 Task: Create a due date automation trigger when advanced on, on the tuesday of the week a card is due add fields without custom field "Resume" set to 10 at 11:00 AM.
Action: Mouse moved to (1013, 76)
Screenshot: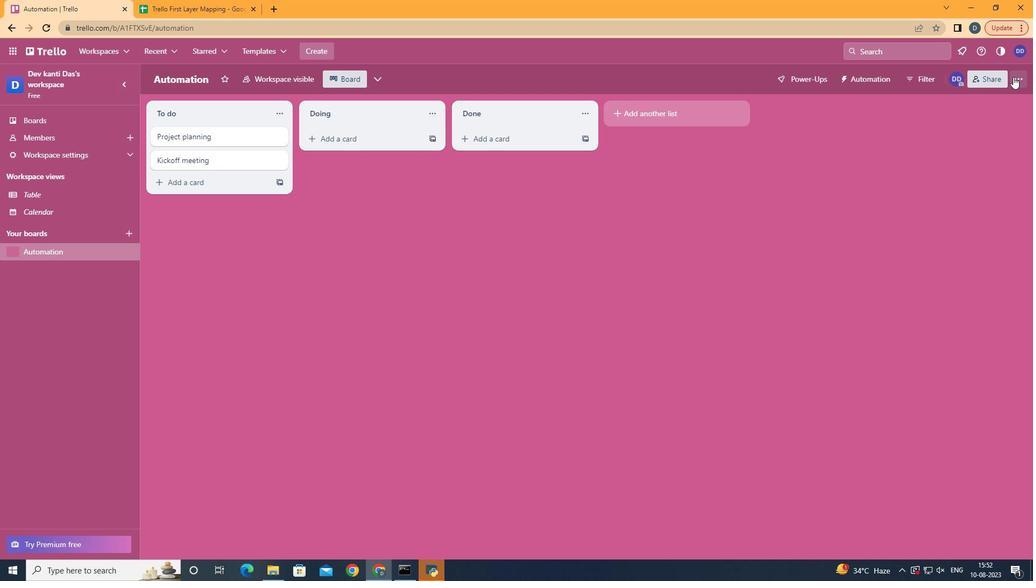 
Action: Mouse pressed left at (1013, 76)
Screenshot: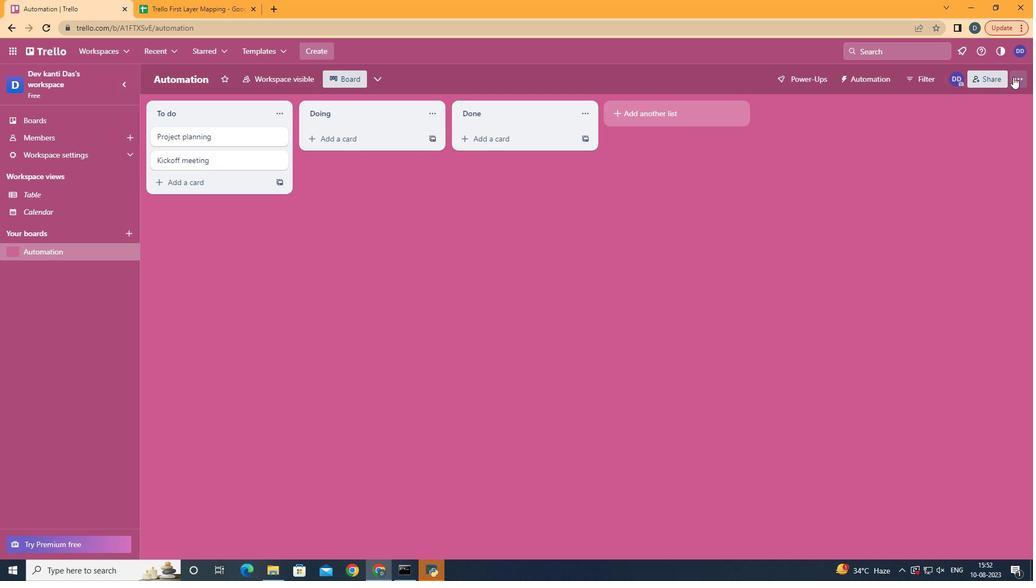 
Action: Mouse moved to (961, 217)
Screenshot: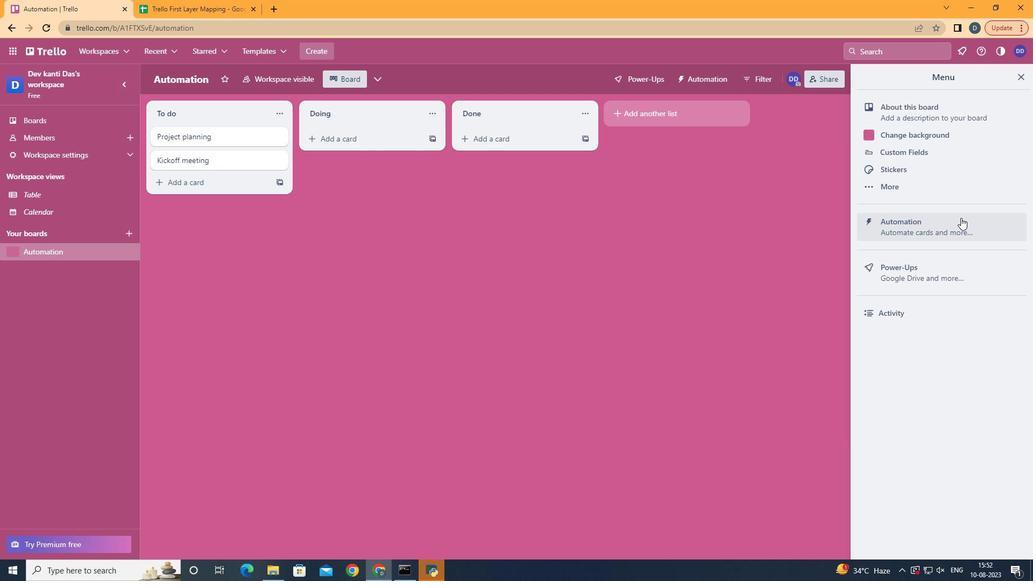 
Action: Mouse pressed left at (961, 217)
Screenshot: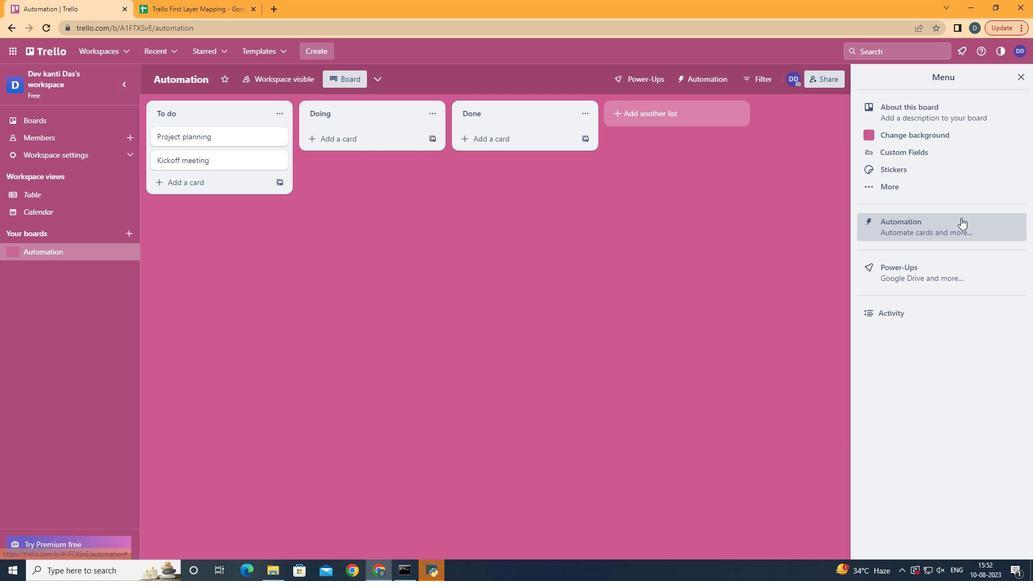 
Action: Mouse moved to (217, 219)
Screenshot: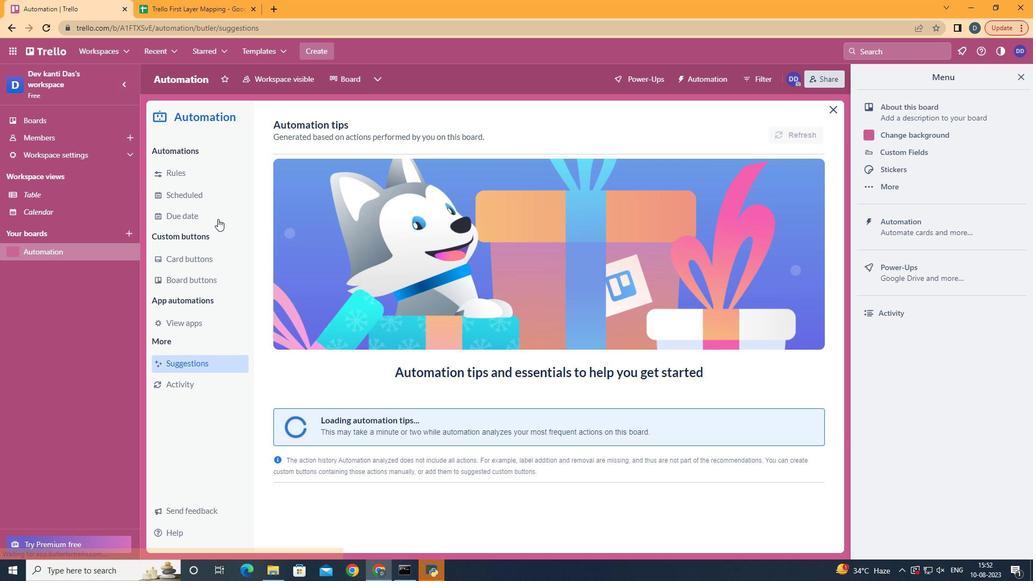 
Action: Mouse pressed left at (217, 219)
Screenshot: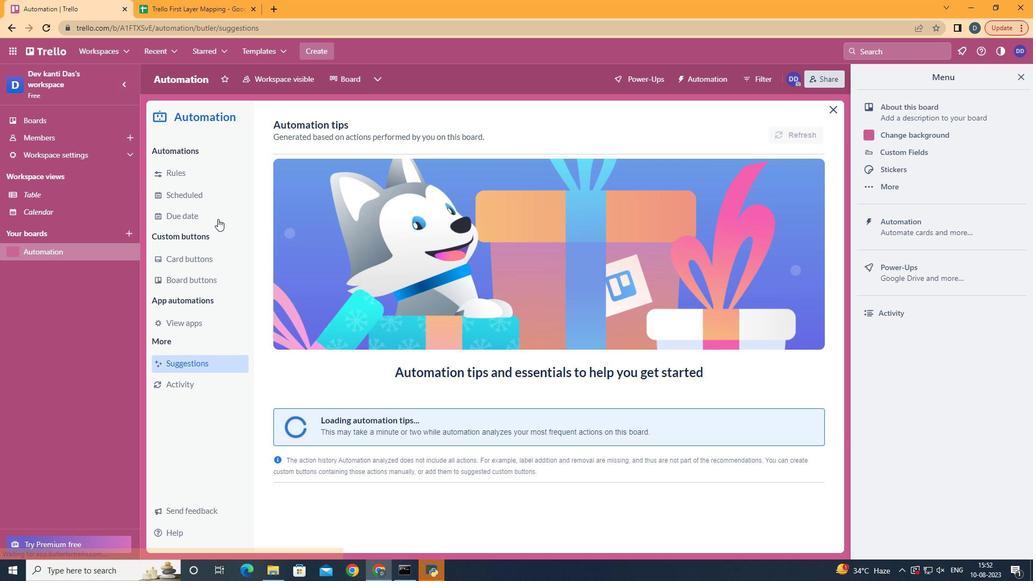 
Action: Mouse moved to (758, 130)
Screenshot: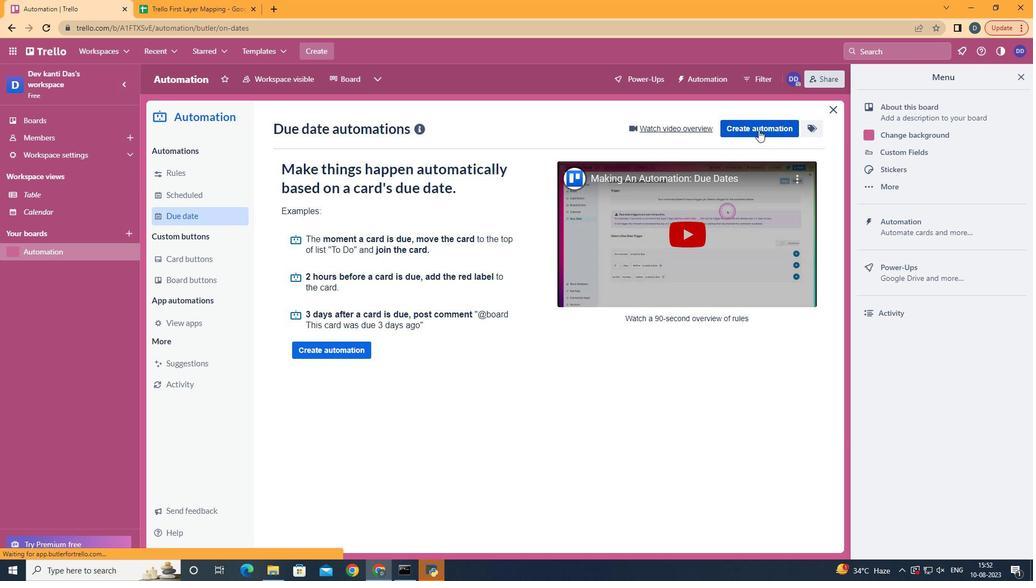 
Action: Mouse pressed left at (758, 130)
Screenshot: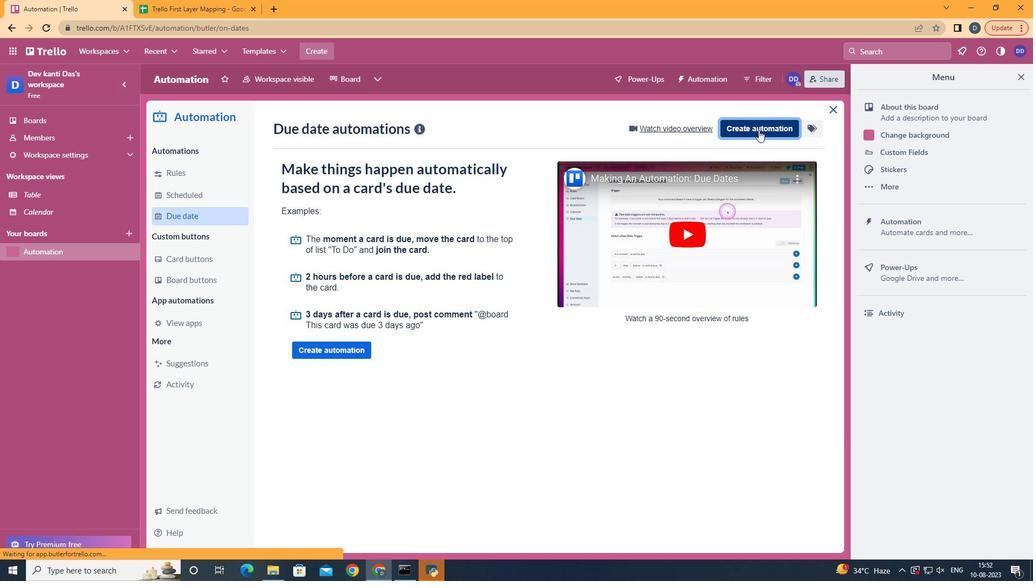 
Action: Mouse moved to (558, 238)
Screenshot: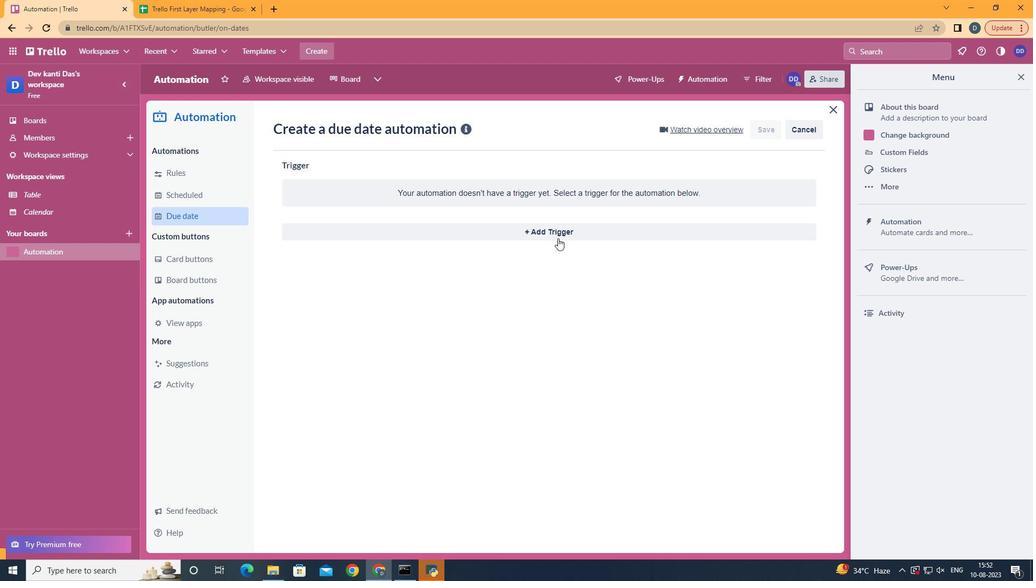
Action: Mouse pressed left at (558, 238)
Screenshot: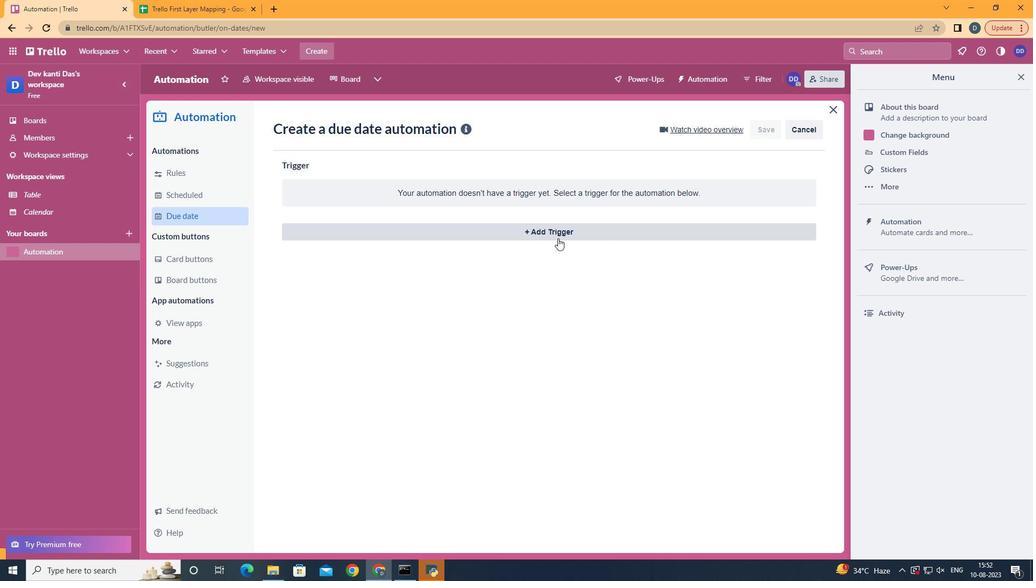 
Action: Mouse moved to (360, 306)
Screenshot: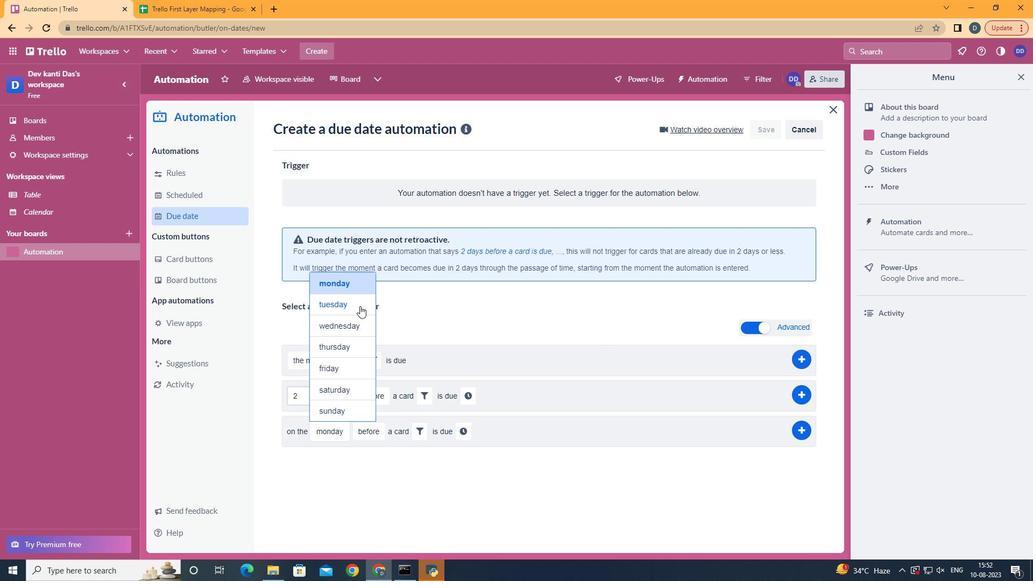 
Action: Mouse pressed left at (360, 306)
Screenshot: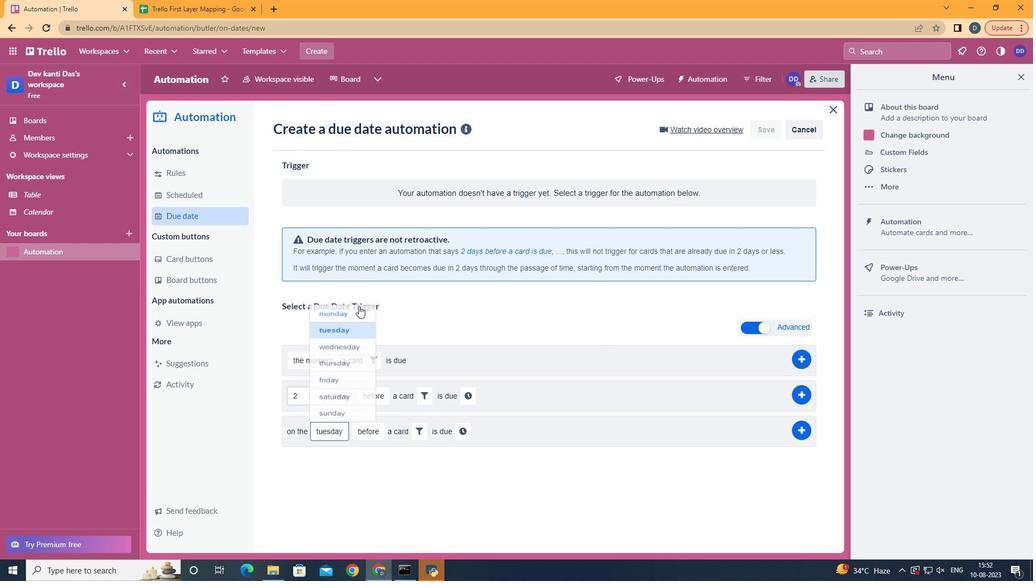 
Action: Mouse moved to (384, 491)
Screenshot: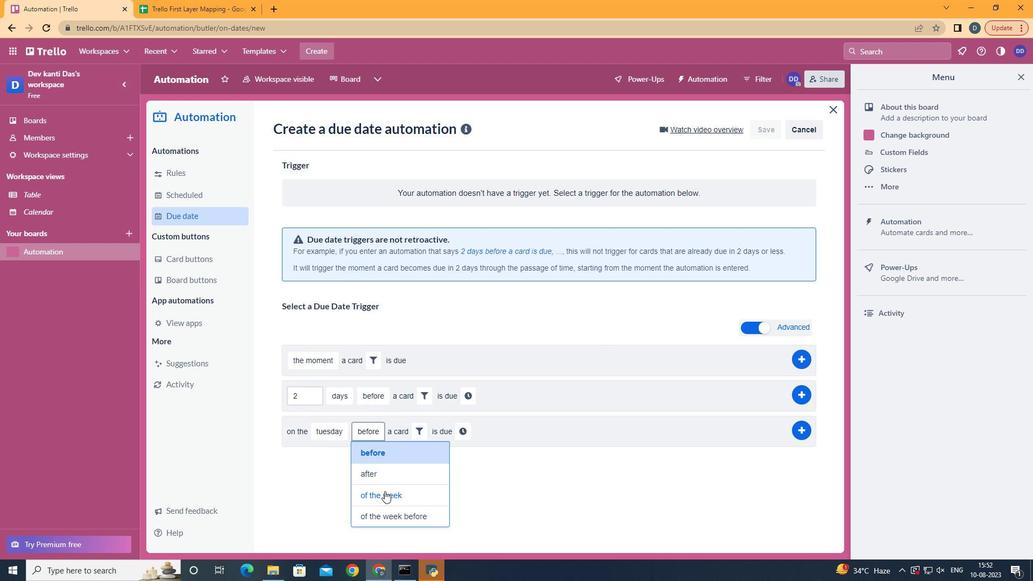 
Action: Mouse pressed left at (384, 491)
Screenshot: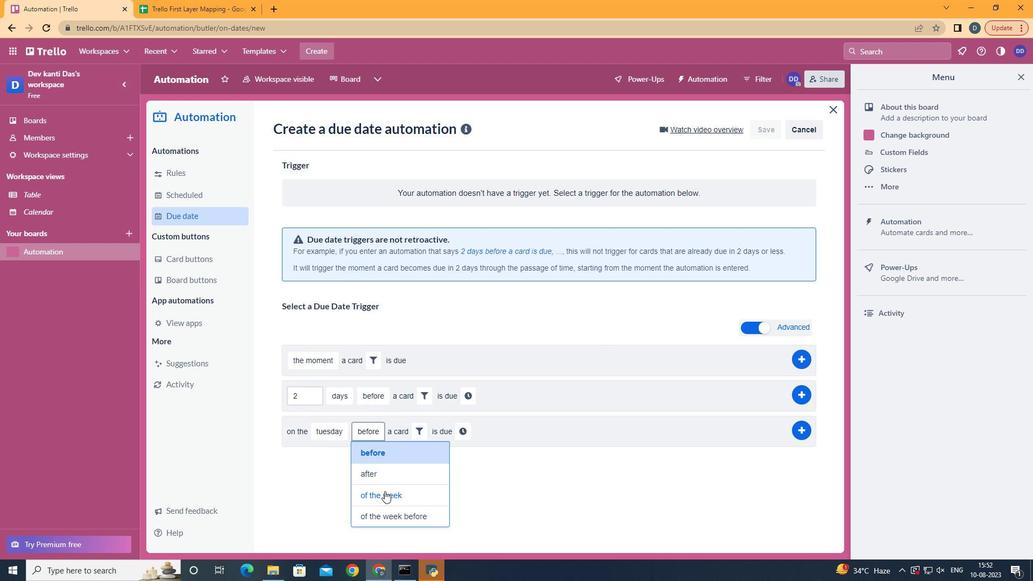 
Action: Mouse moved to (433, 427)
Screenshot: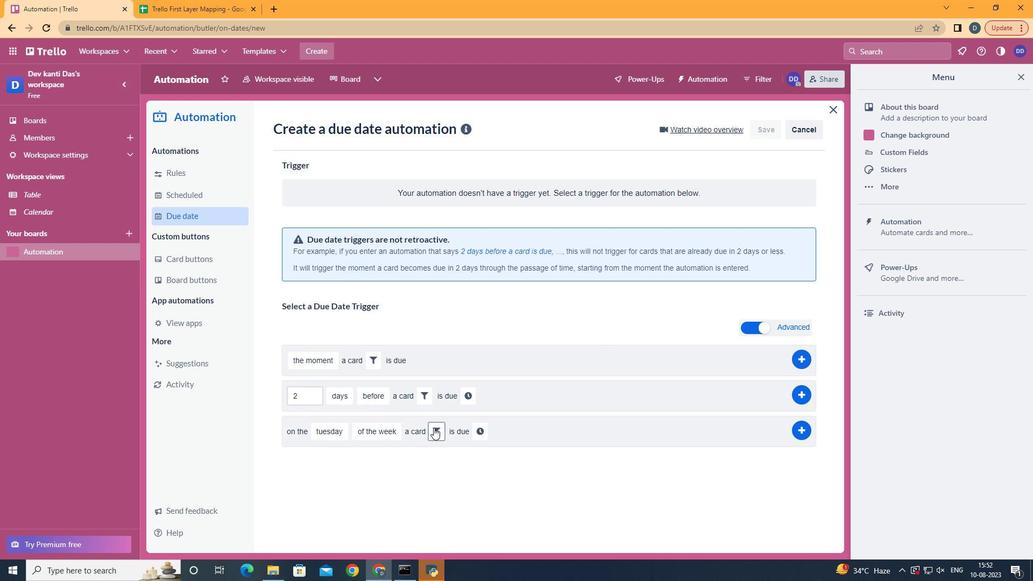 
Action: Mouse pressed left at (433, 427)
Screenshot: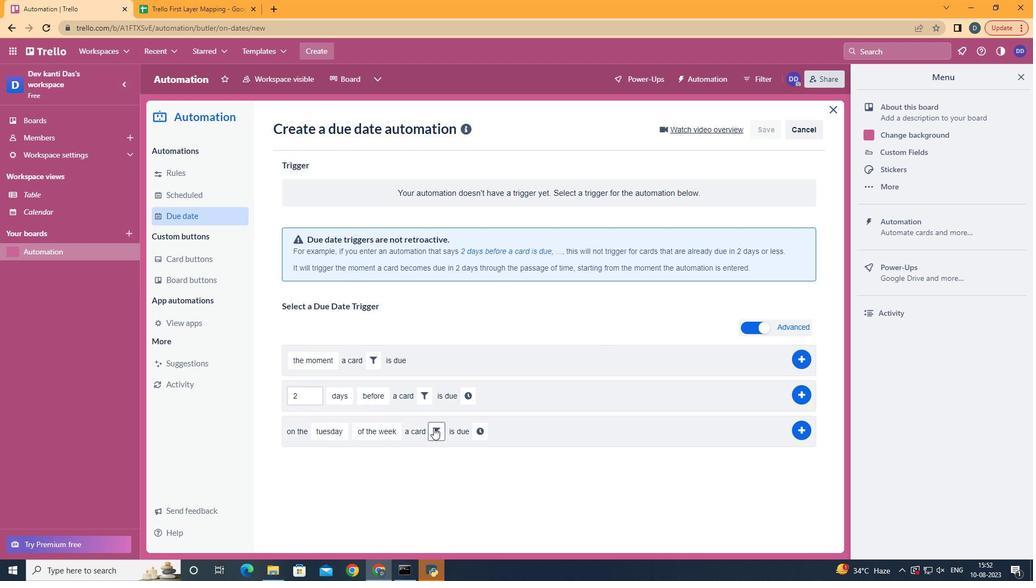
Action: Mouse moved to (609, 469)
Screenshot: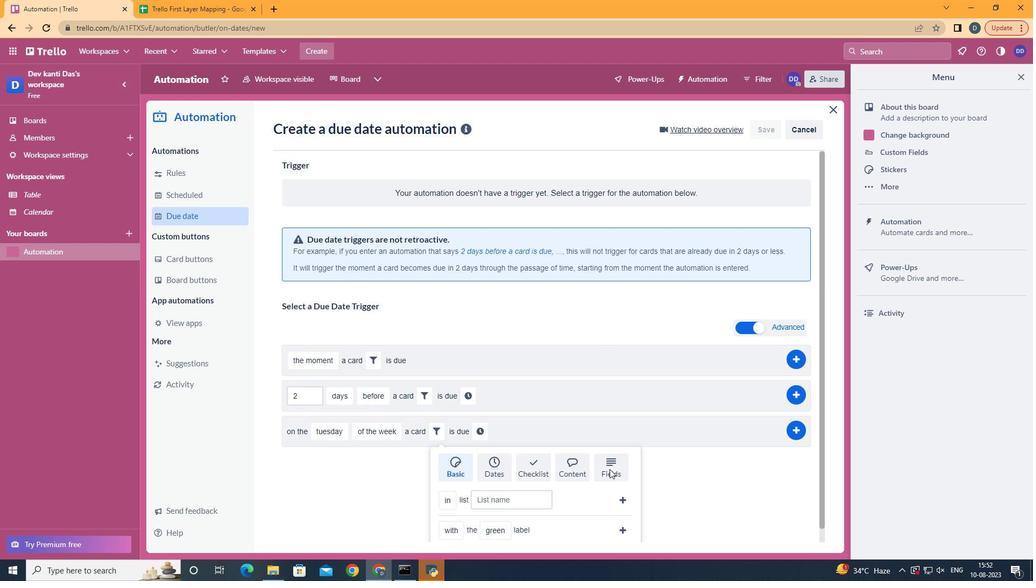 
Action: Mouse pressed left at (609, 469)
Screenshot: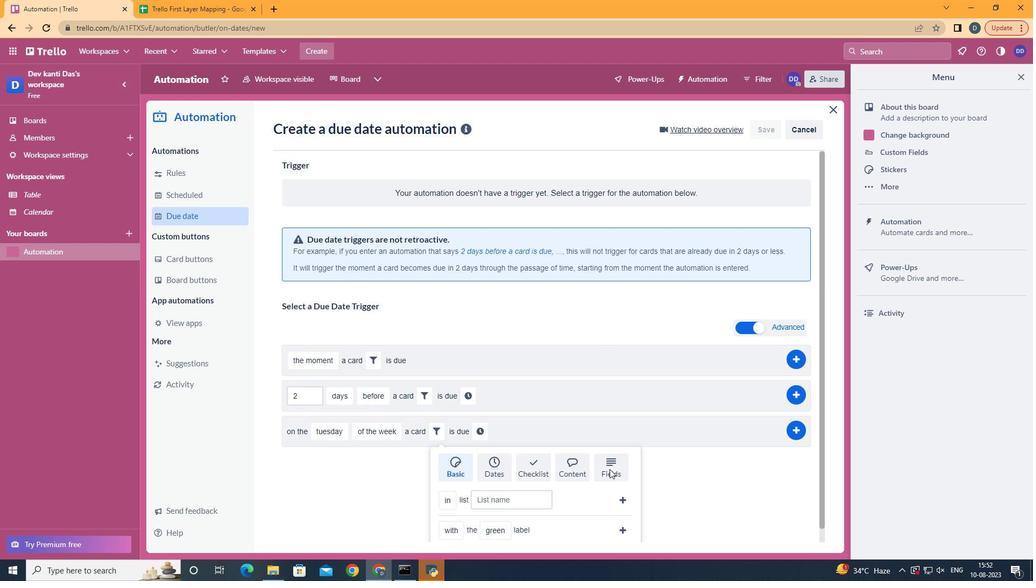 
Action: Mouse moved to (615, 467)
Screenshot: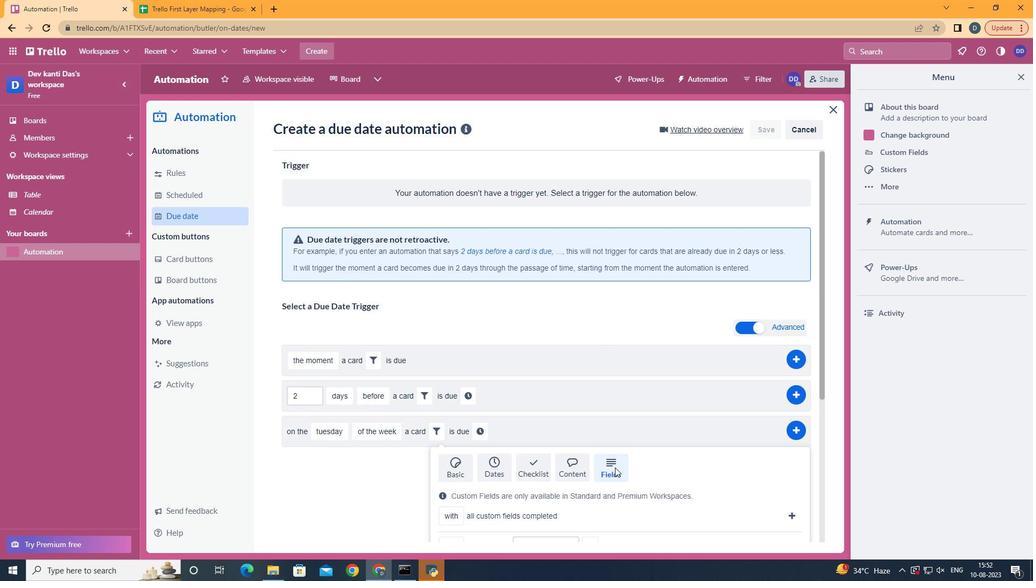 
Action: Mouse scrolled (615, 467) with delta (0, 0)
Screenshot: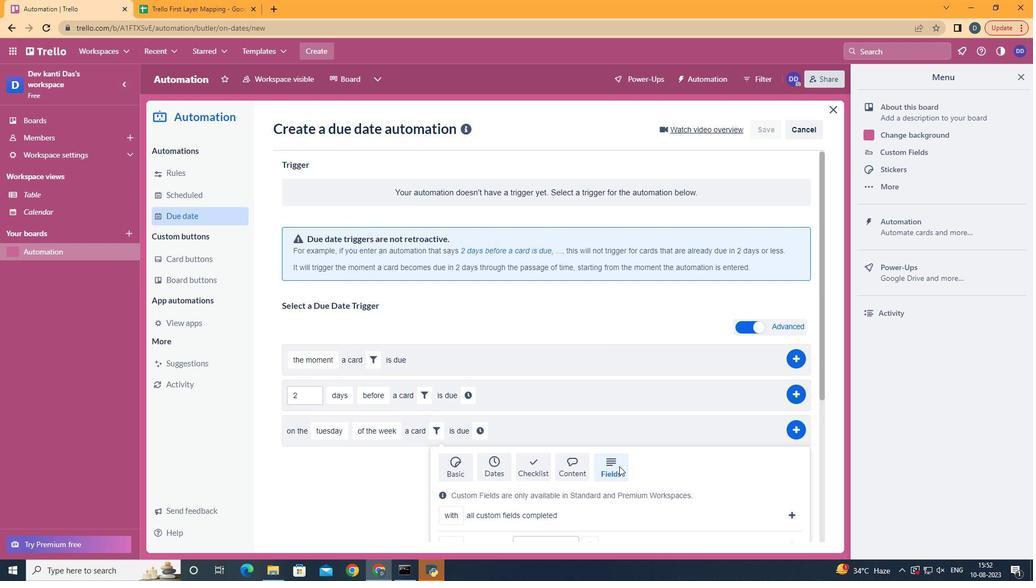 
Action: Mouse scrolled (615, 467) with delta (0, 0)
Screenshot: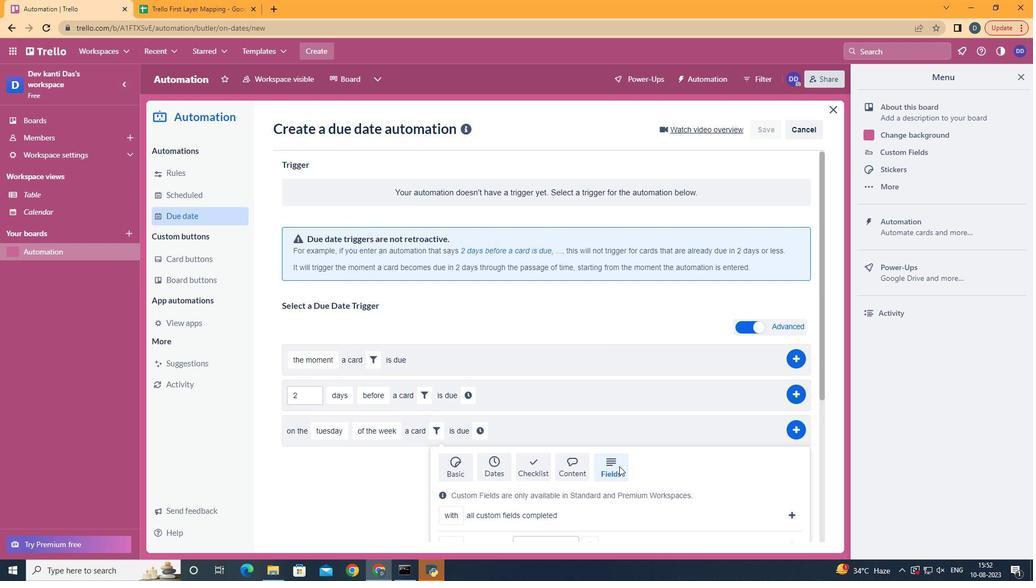 
Action: Mouse scrolled (615, 467) with delta (0, 0)
Screenshot: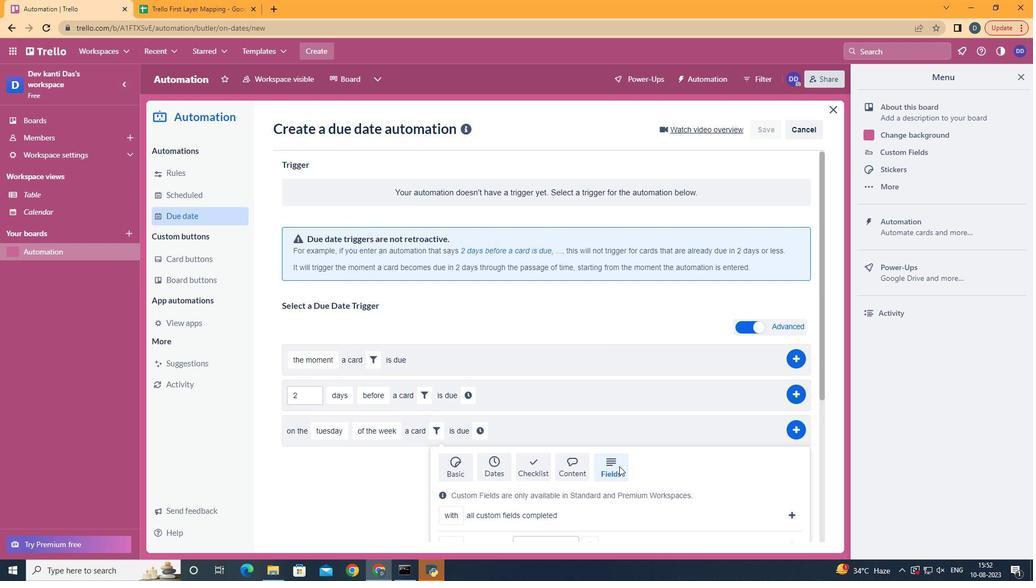
Action: Mouse moved to (618, 467)
Screenshot: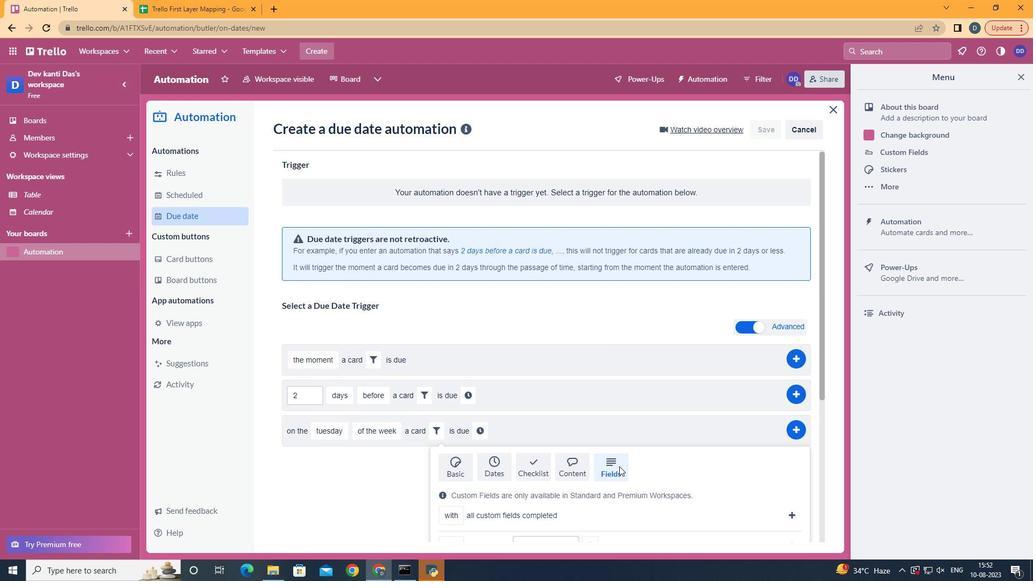 
Action: Mouse scrolled (616, 467) with delta (0, 0)
Screenshot: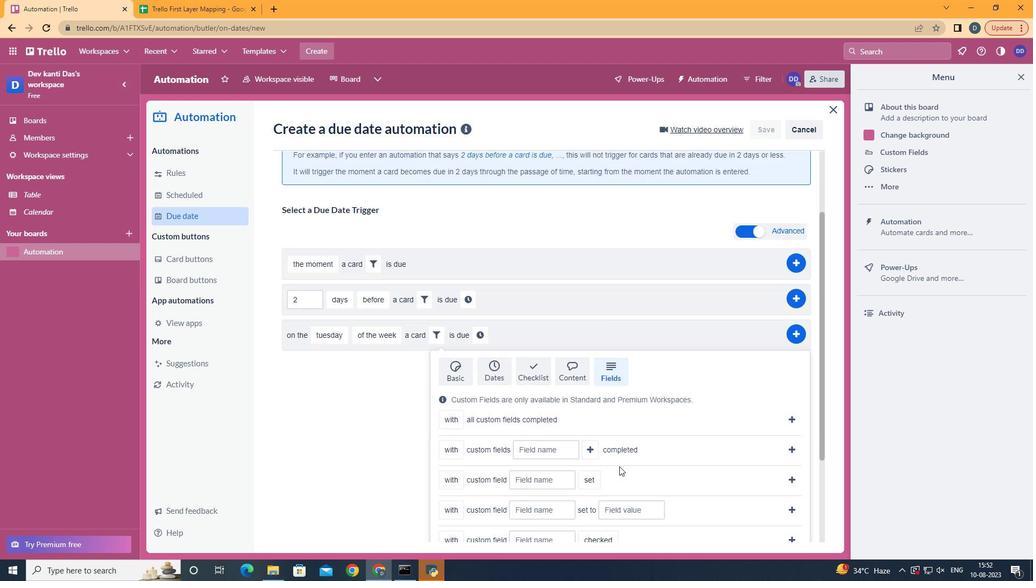 
Action: Mouse moved to (468, 432)
Screenshot: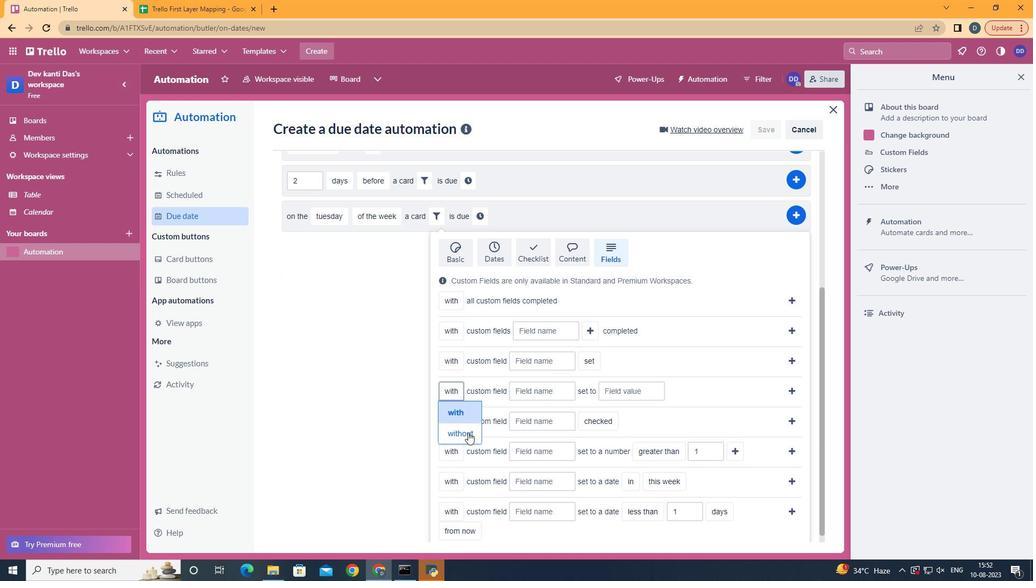 
Action: Mouse pressed left at (468, 432)
Screenshot: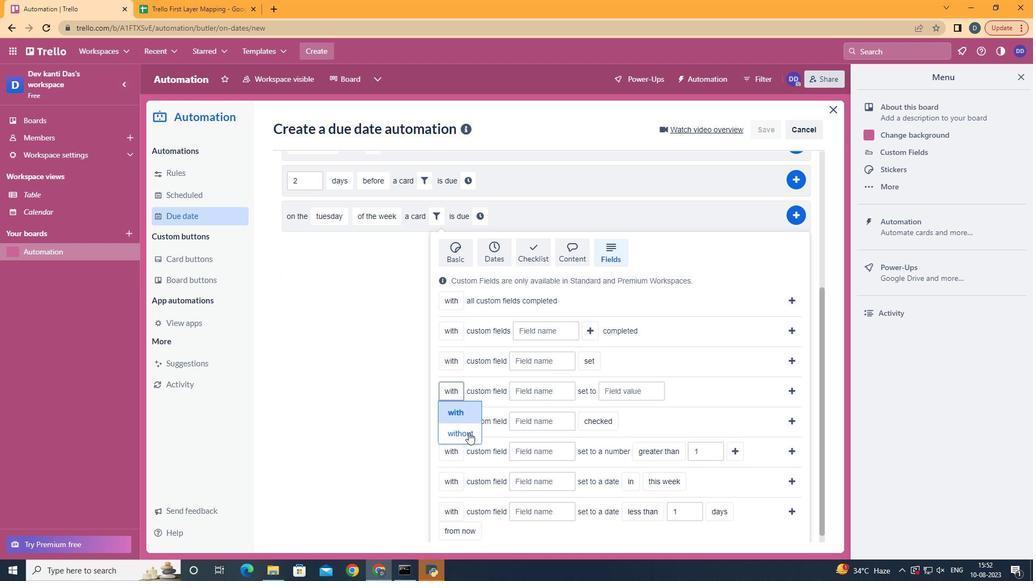 
Action: Mouse moved to (544, 395)
Screenshot: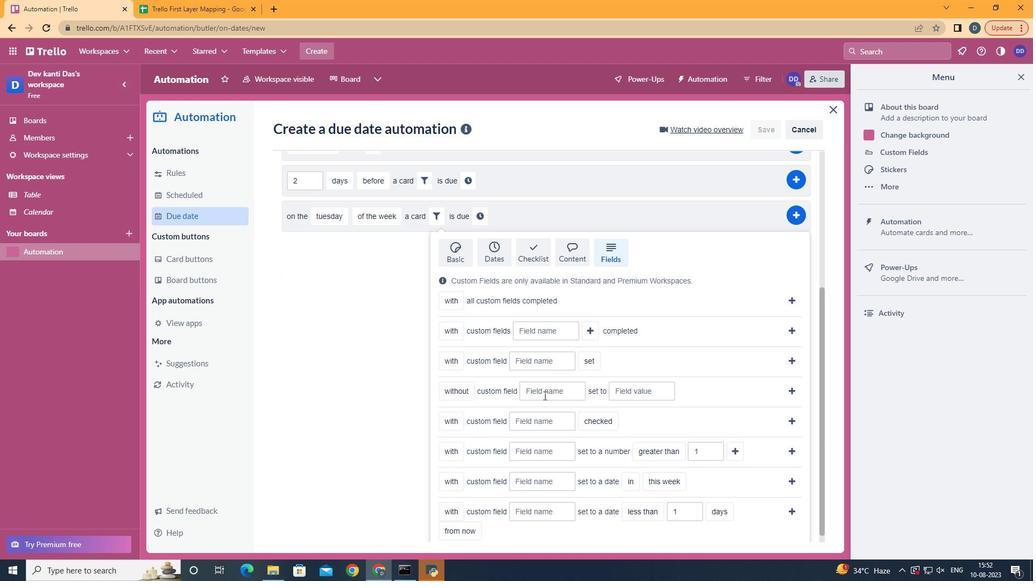 
Action: Mouse pressed left at (544, 395)
Screenshot: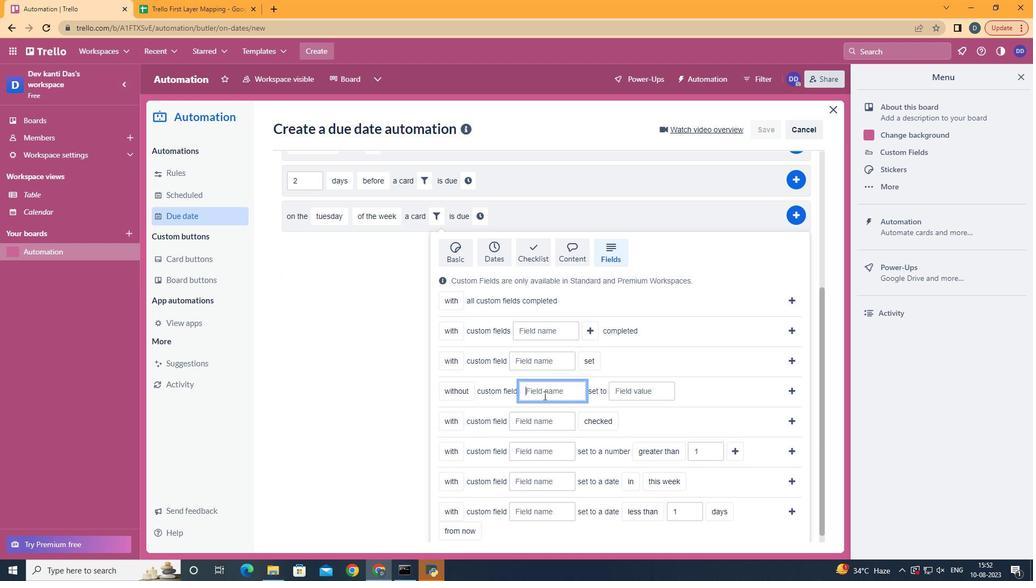
Action: Key pressed <Key.shift>Resume
Screenshot: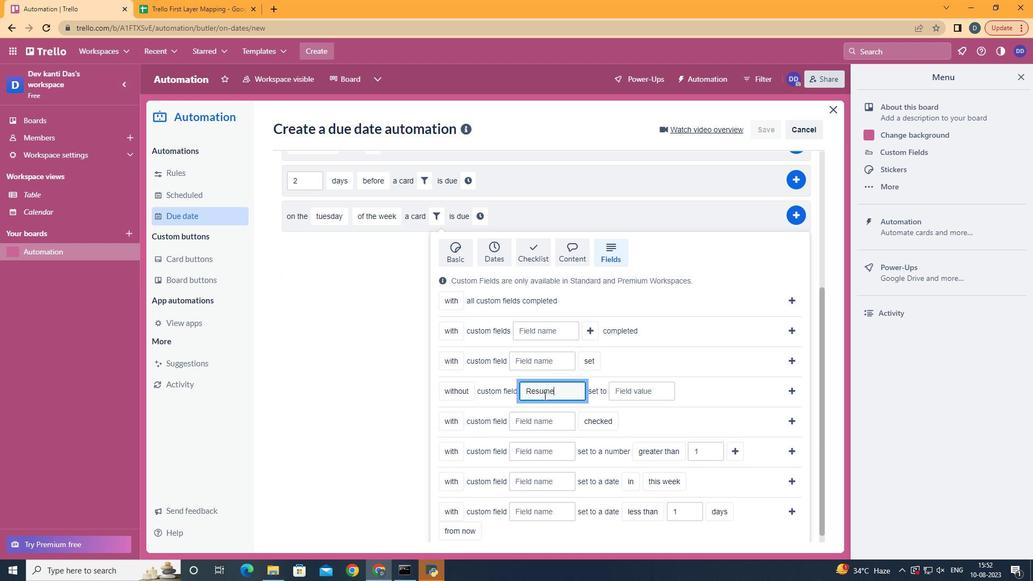 
Action: Mouse moved to (630, 390)
Screenshot: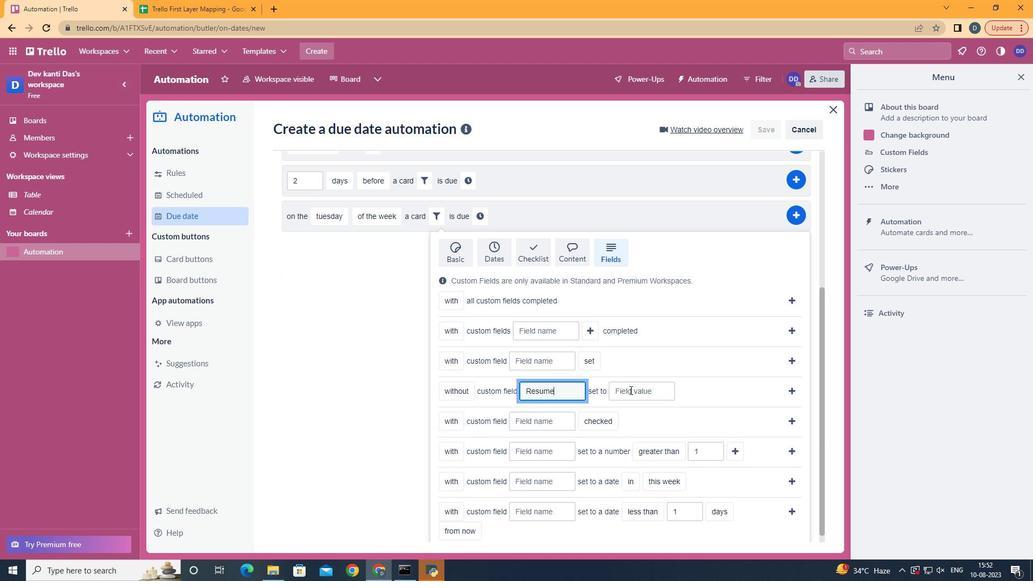 
Action: Mouse pressed left at (630, 390)
Screenshot: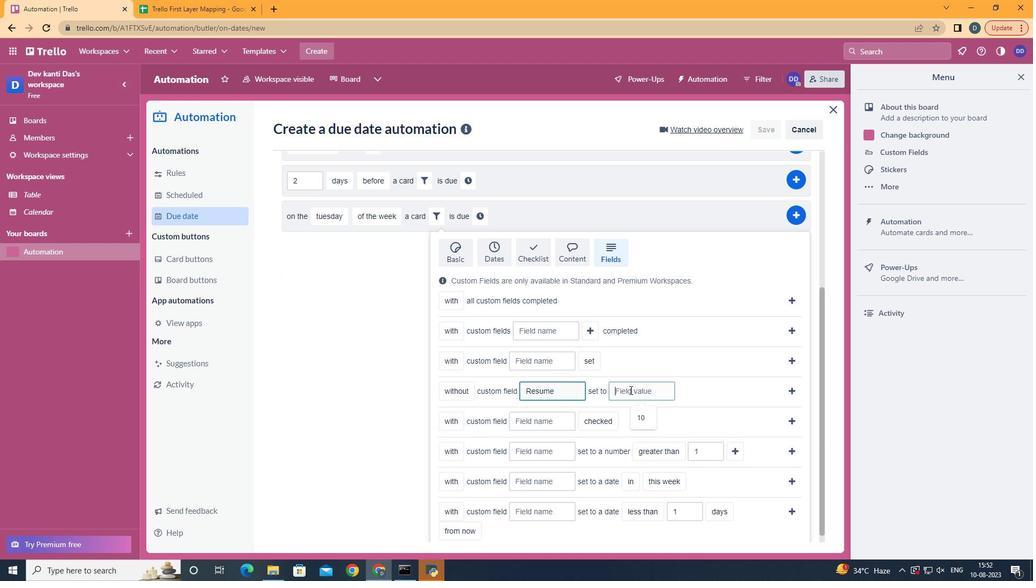 
Action: Mouse moved to (637, 387)
Screenshot: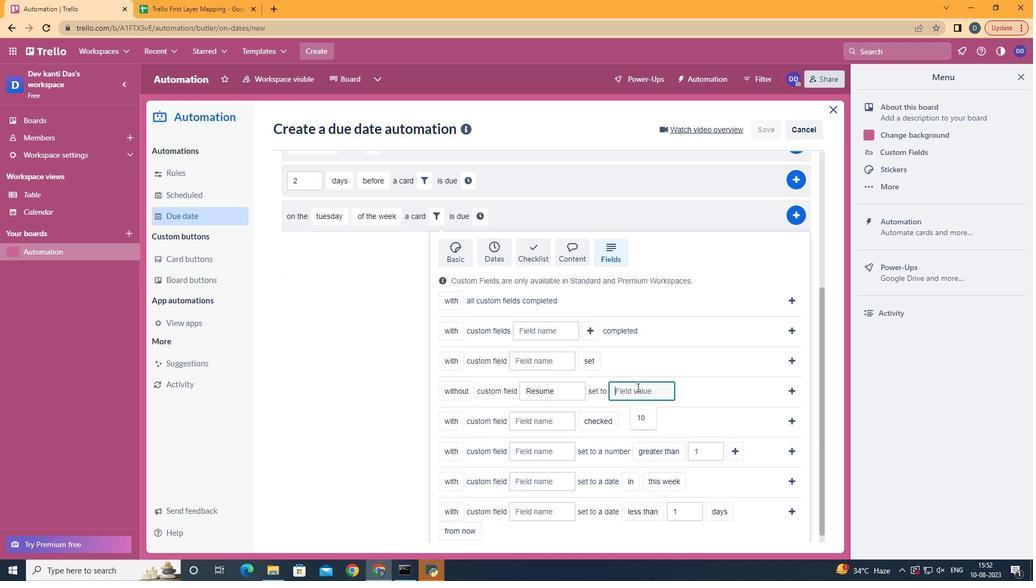 
Action: Key pressed 10
Screenshot: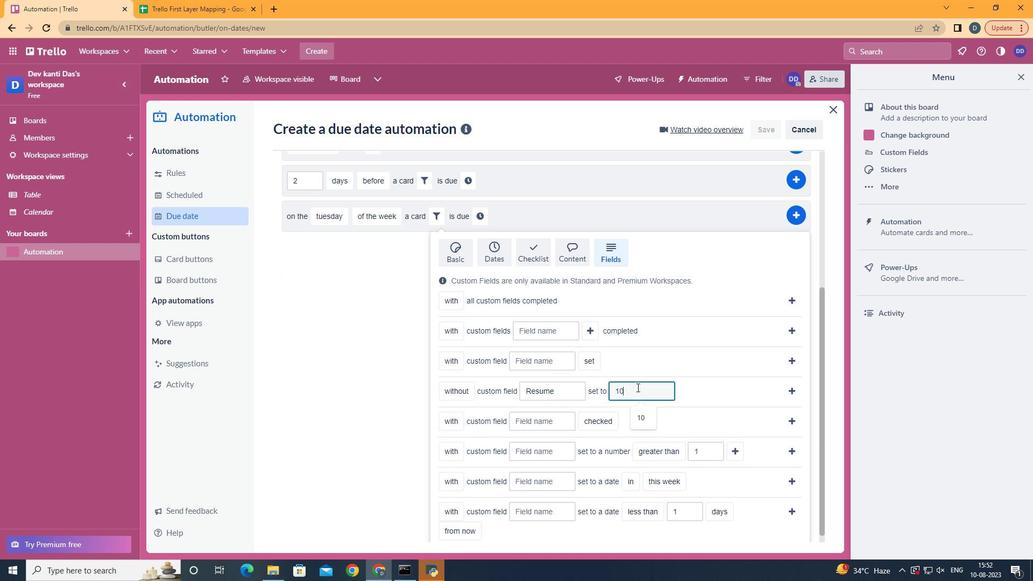 
Action: Mouse moved to (791, 388)
Screenshot: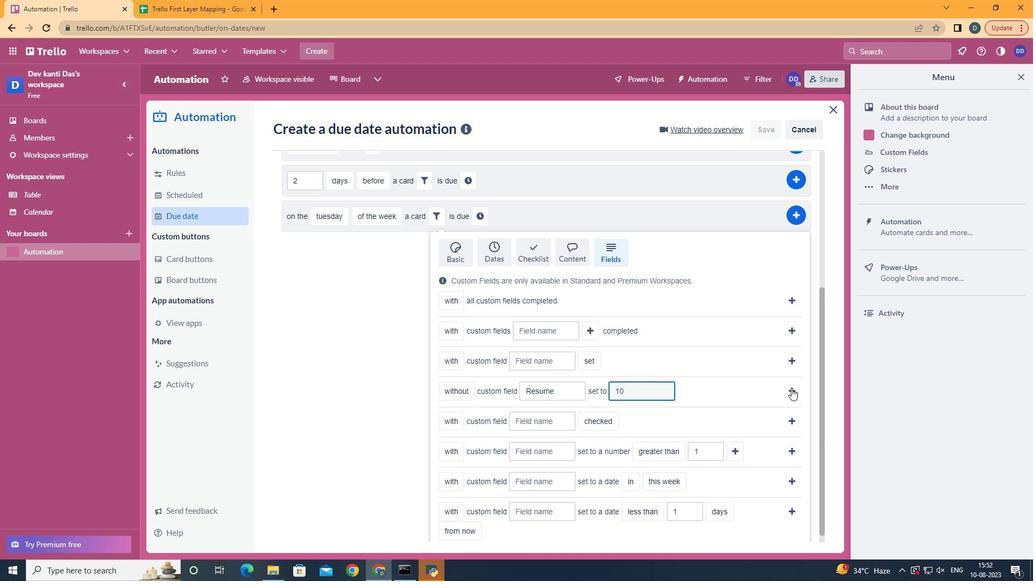 
Action: Mouse pressed left at (791, 388)
Screenshot: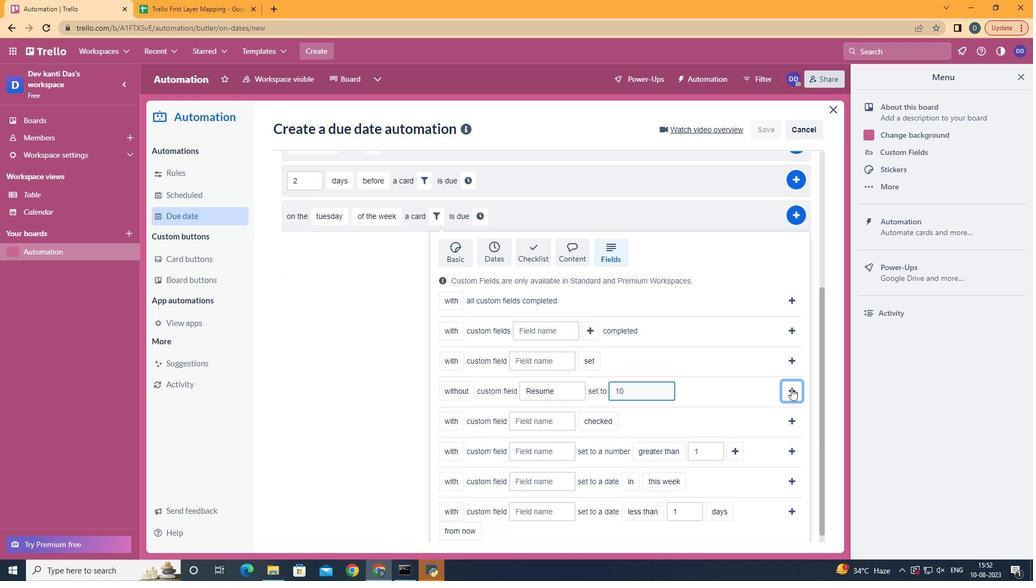 
Action: Mouse moved to (642, 433)
Screenshot: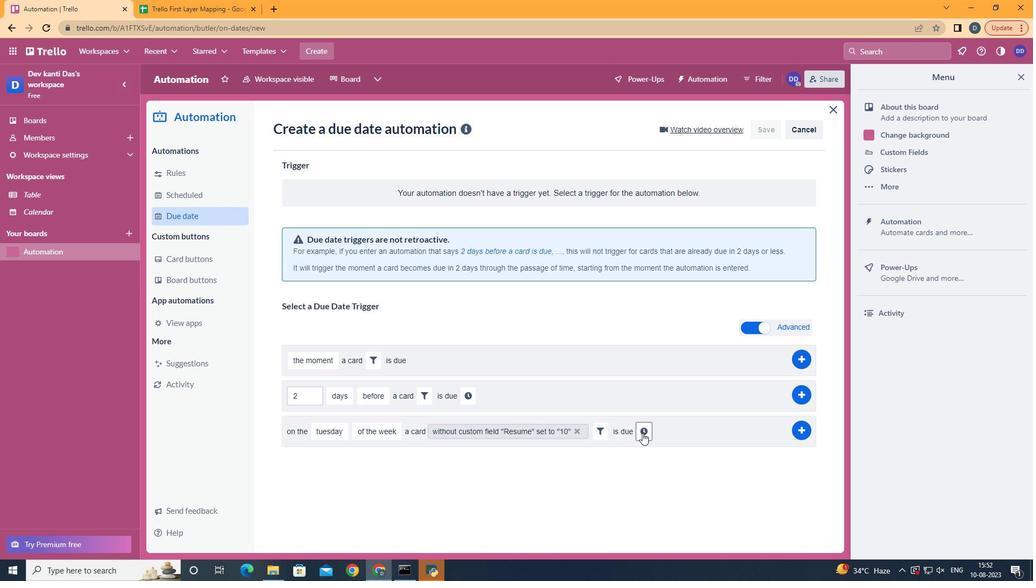 
Action: Mouse pressed left at (642, 433)
Screenshot: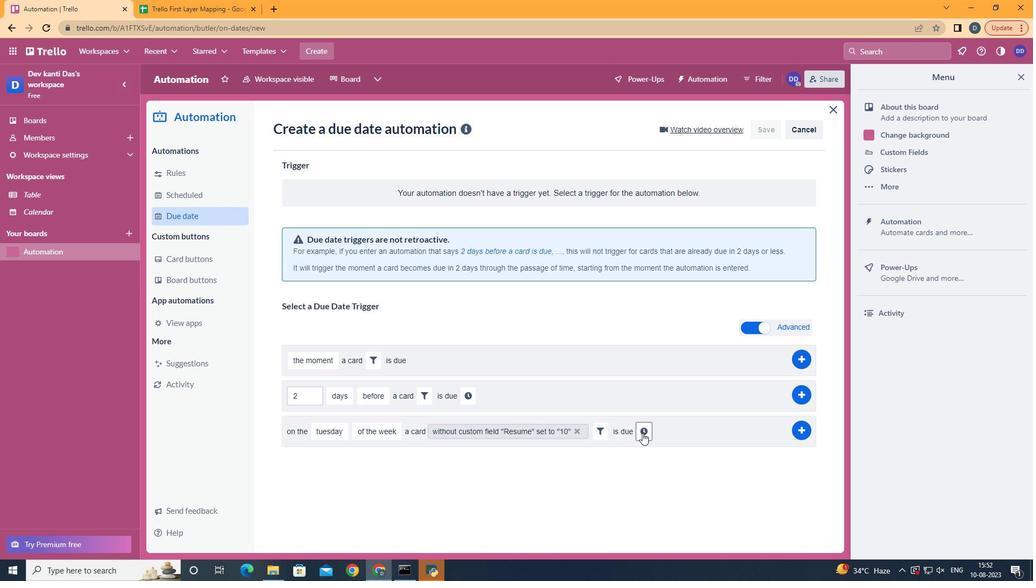 
Action: Mouse moved to (667, 430)
Screenshot: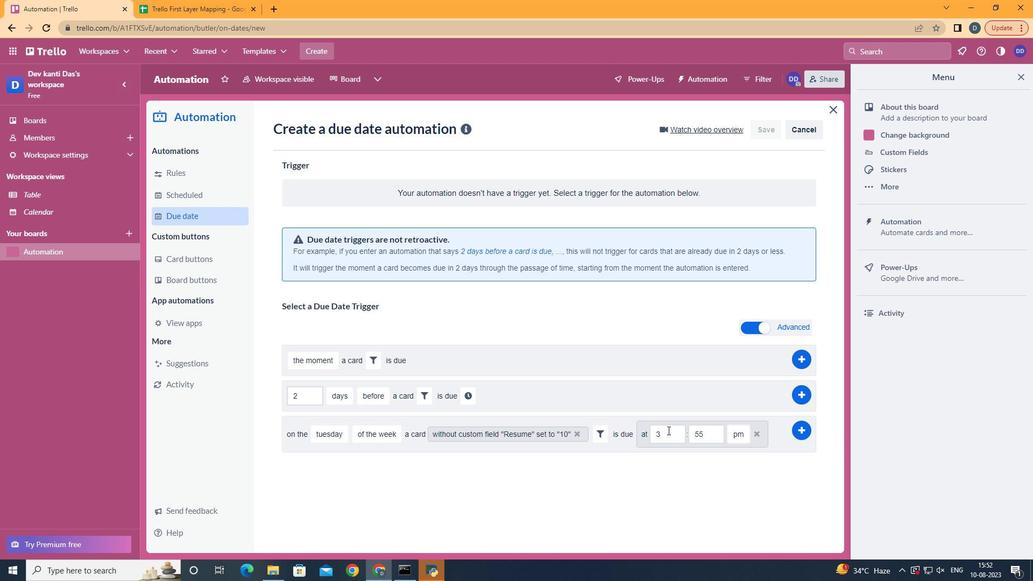 
Action: Mouse pressed left at (667, 430)
Screenshot: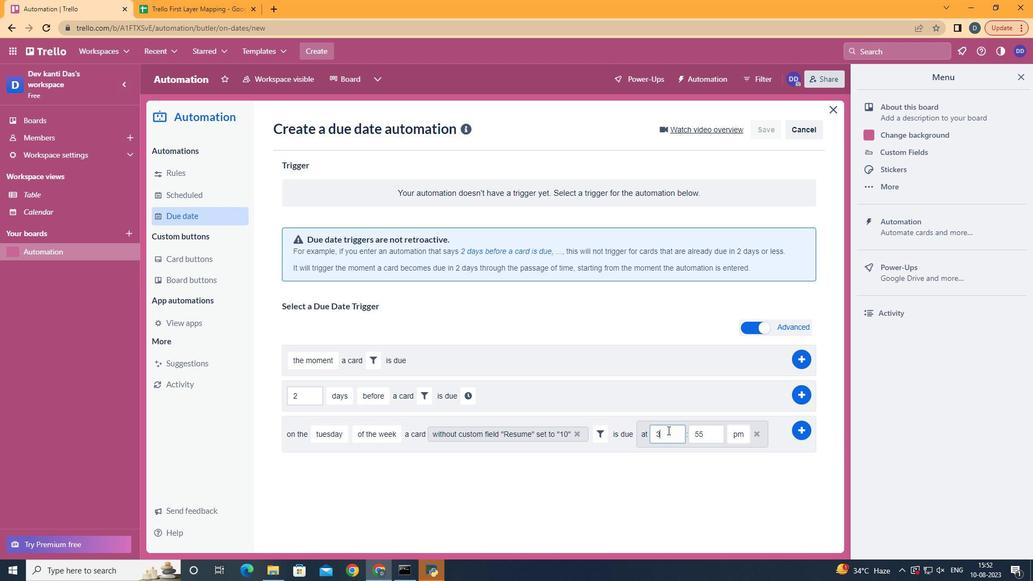 
Action: Key pressed <Key.backspace>11
Screenshot: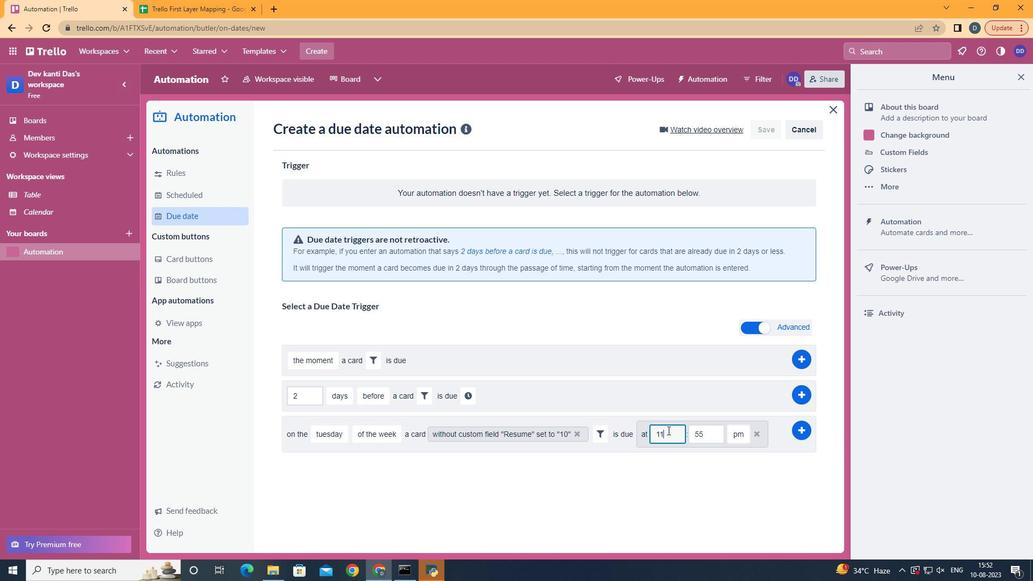 
Action: Mouse moved to (711, 434)
Screenshot: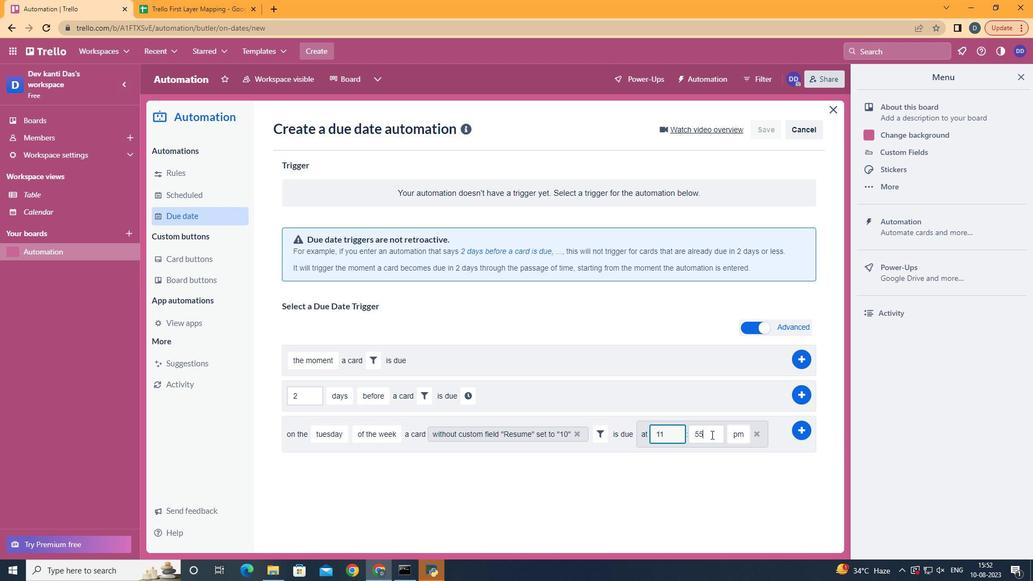 
Action: Mouse pressed left at (711, 434)
Screenshot: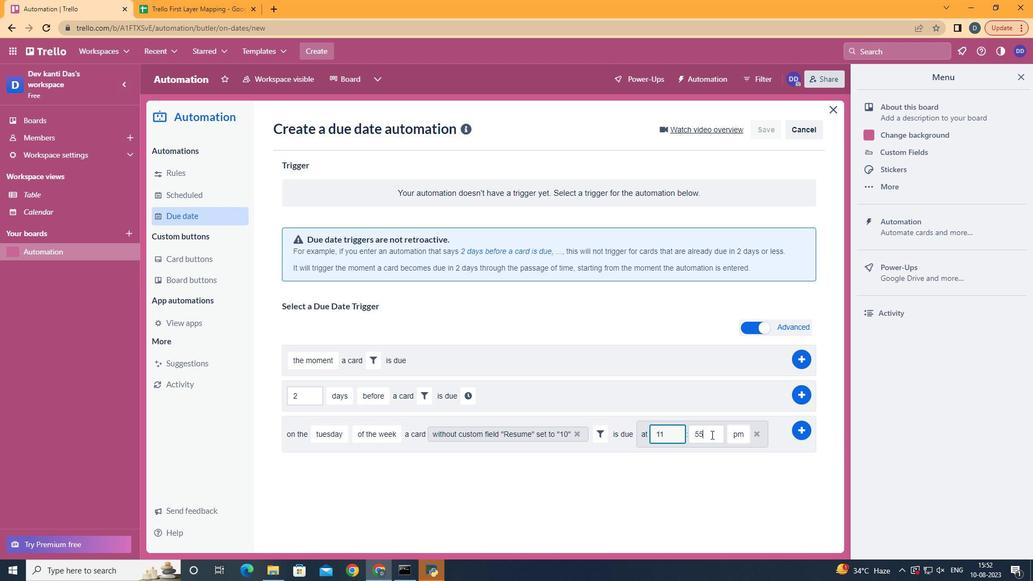 
Action: Key pressed <Key.backspace>
Screenshot: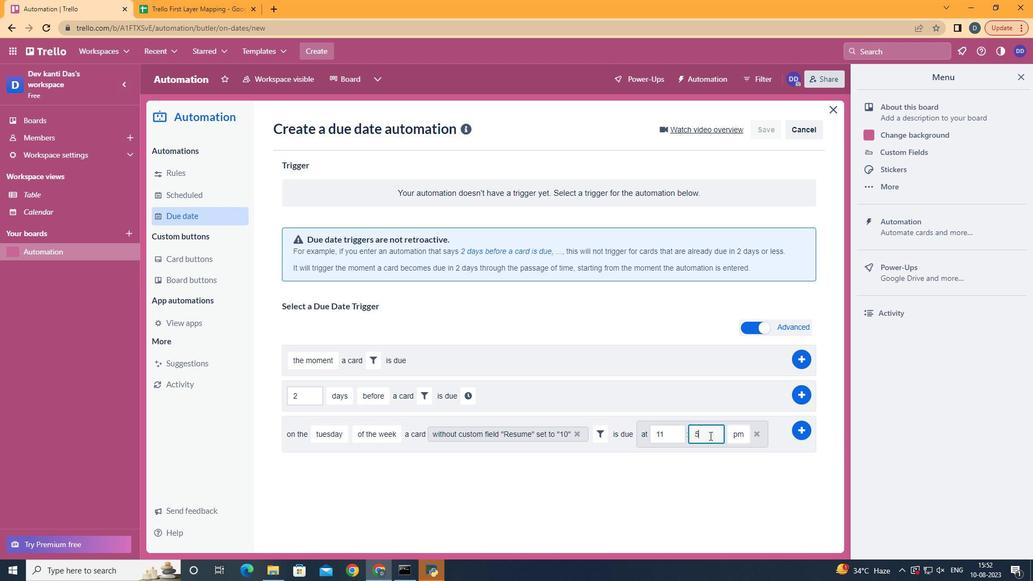 
Action: Mouse moved to (709, 435)
Screenshot: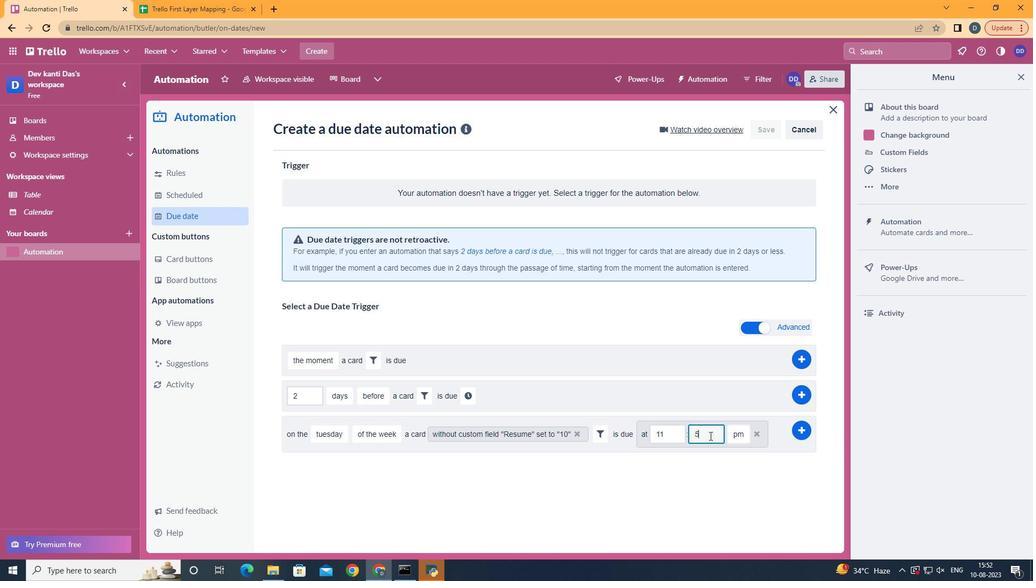 
Action: Key pressed <Key.backspace>00
Screenshot: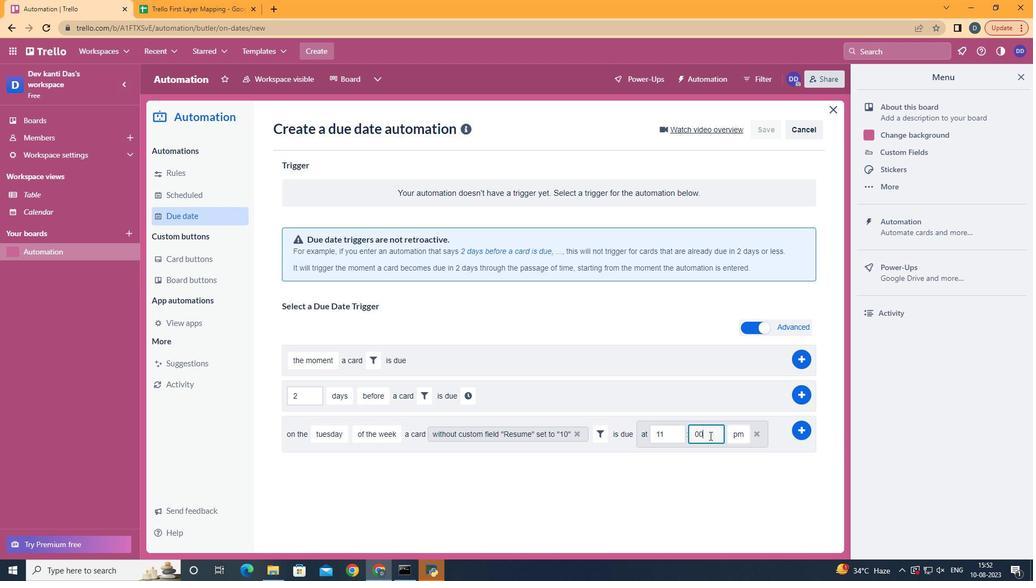 
Action: Mouse moved to (742, 451)
Screenshot: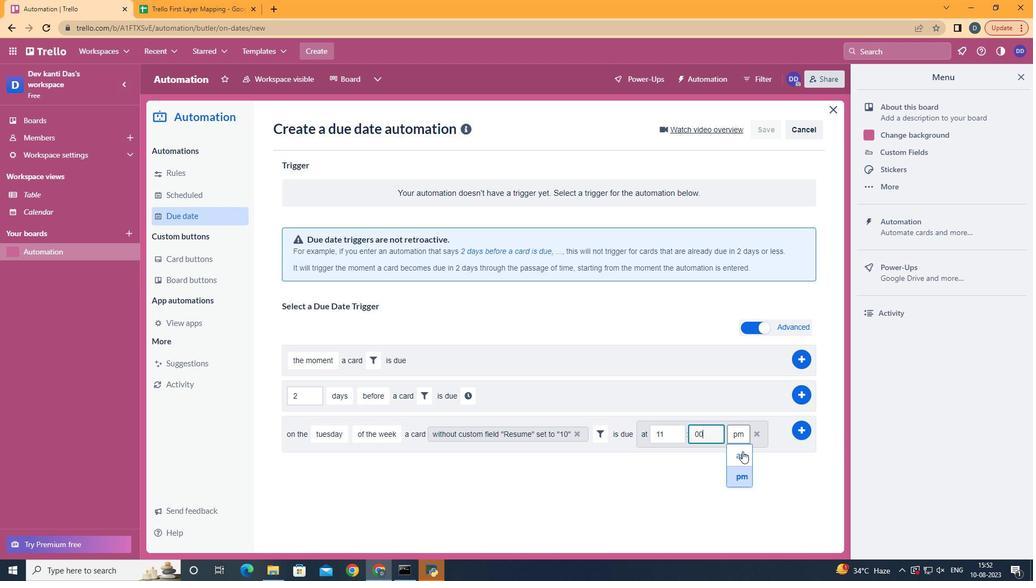 
Action: Mouse pressed left at (742, 451)
Screenshot: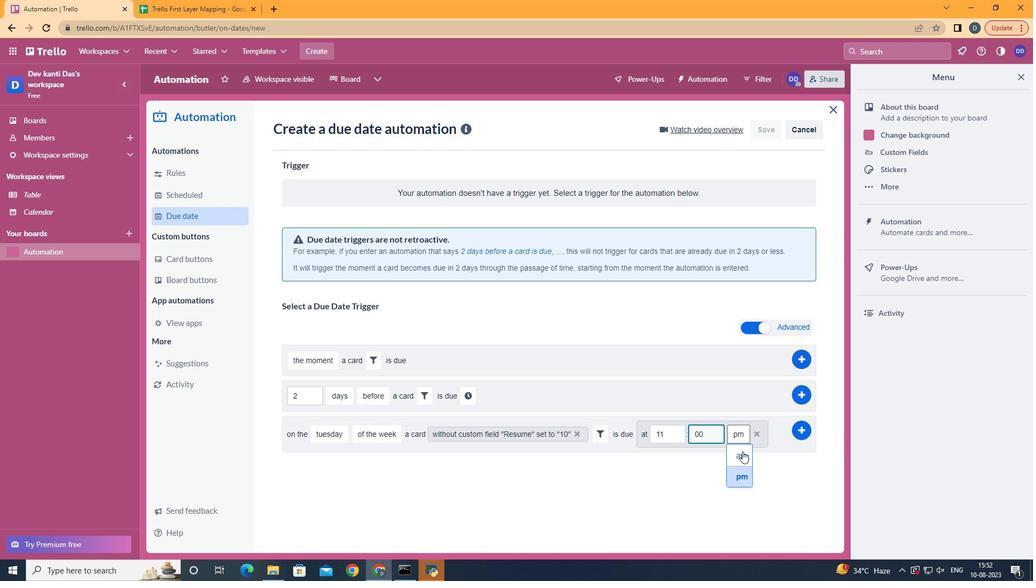 
Action: Mouse moved to (802, 431)
Screenshot: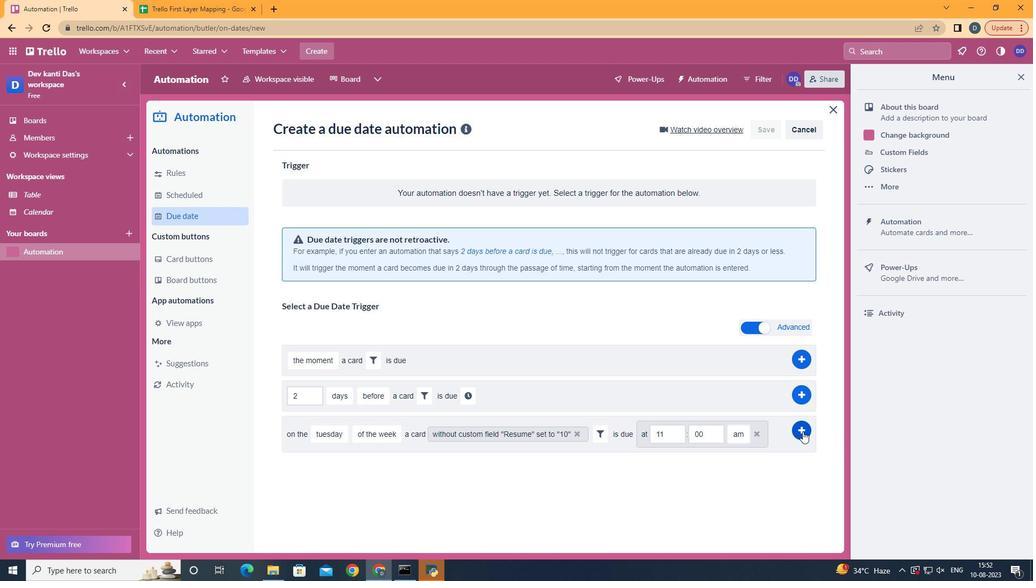 
Action: Mouse pressed left at (802, 431)
Screenshot: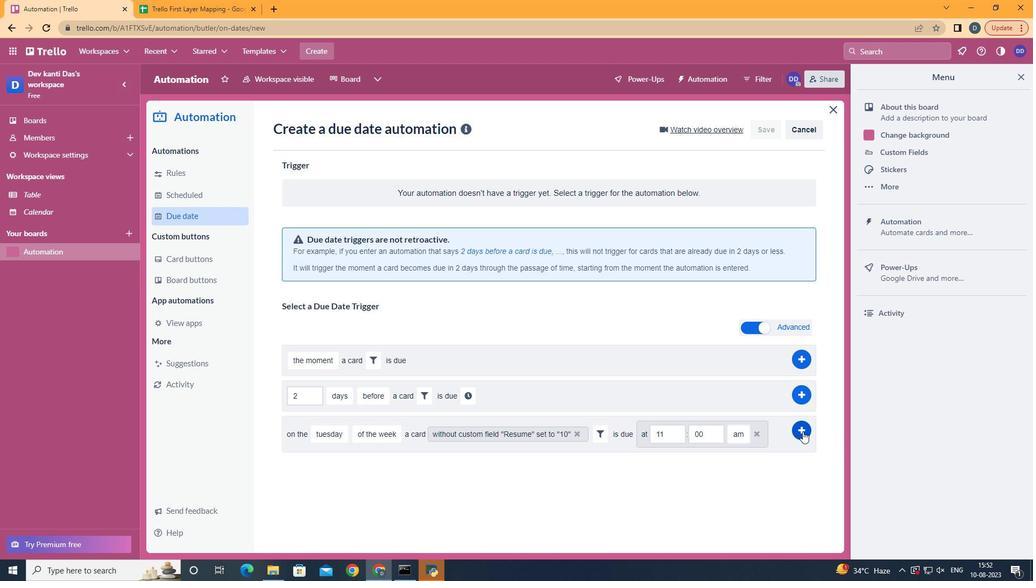 
